 Task: Create a task  Develop a new customer relationship management (CRM) system , assign it to team member softage.1@softage.net in the project AdvantEdge and update the status of the task to  On Track  , set the priority of the task to High
Action: Mouse moved to (78, 76)
Screenshot: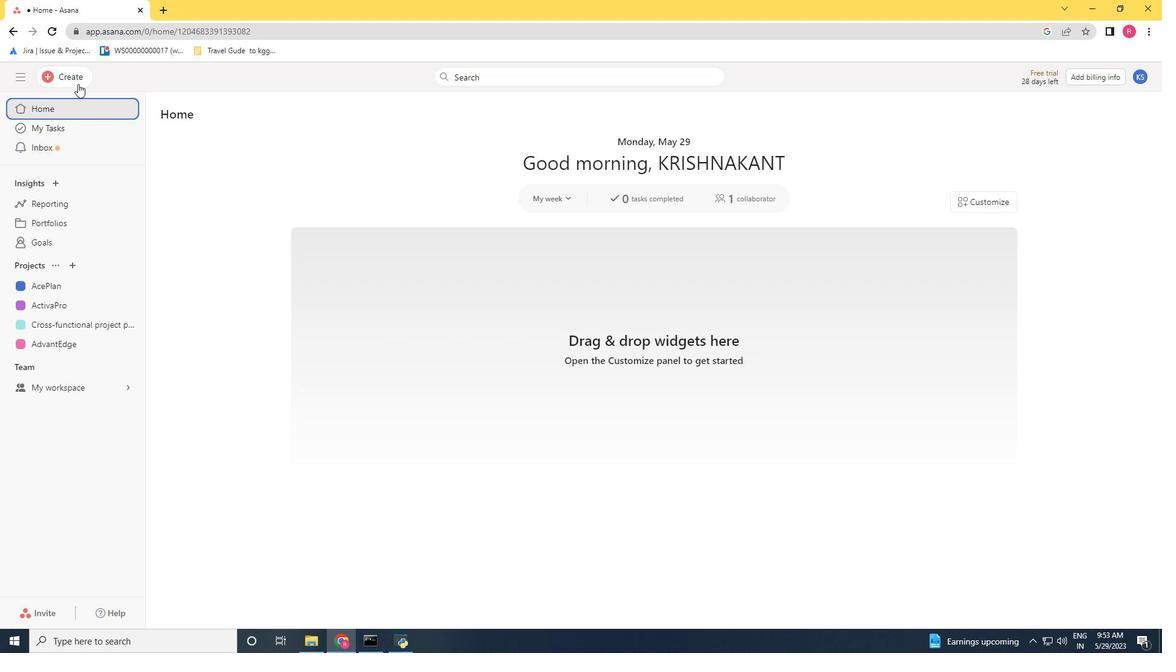 
Action: Mouse pressed left at (78, 76)
Screenshot: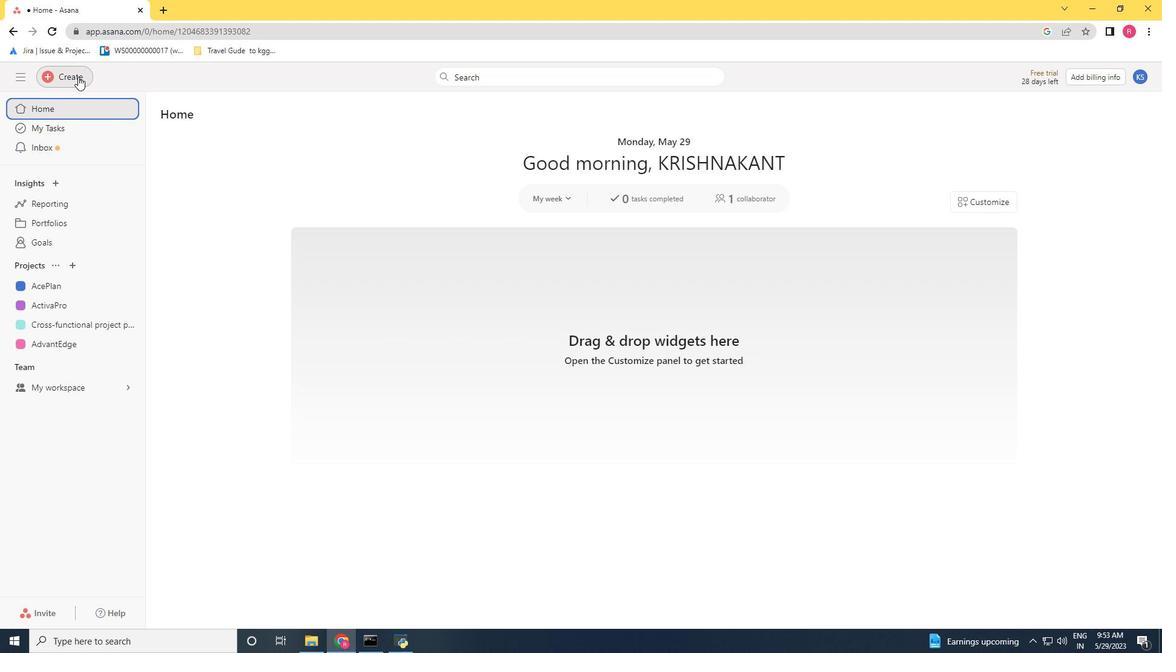 
Action: Mouse moved to (133, 75)
Screenshot: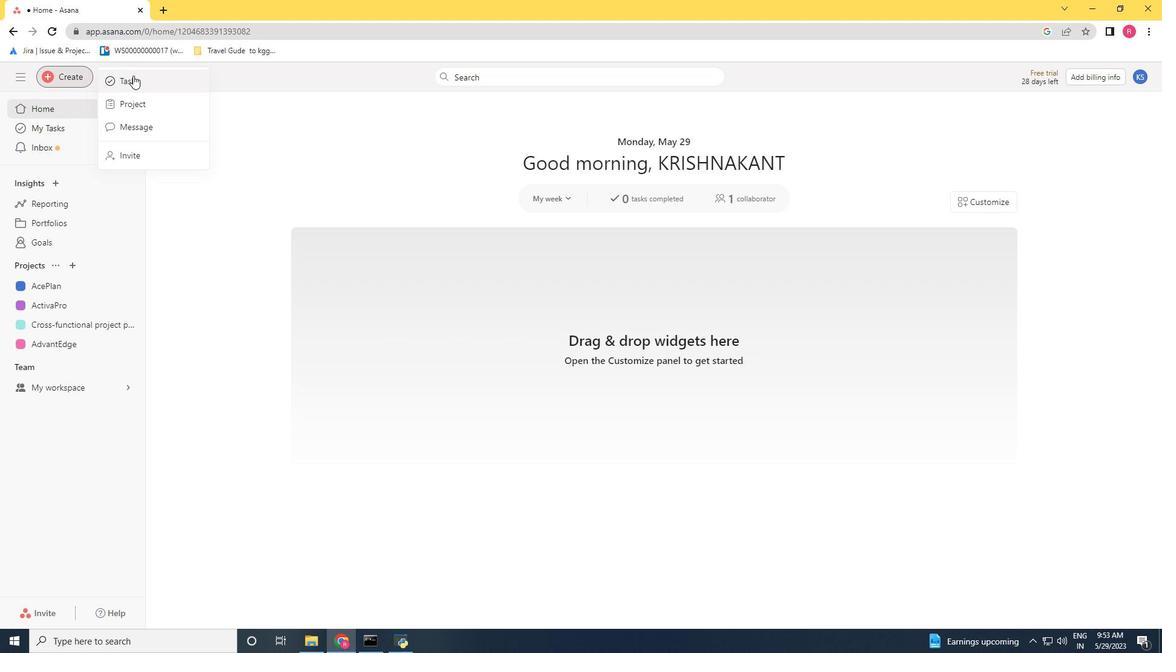 
Action: Mouse pressed left at (133, 75)
Screenshot: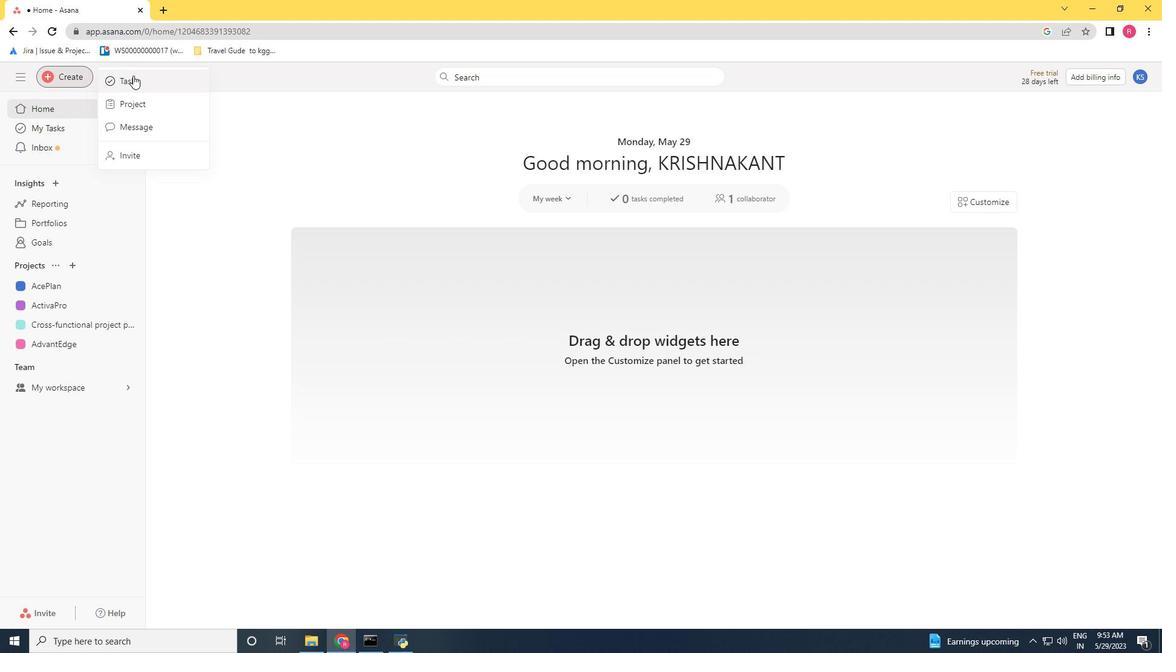 
Action: Mouse moved to (878, 215)
Screenshot: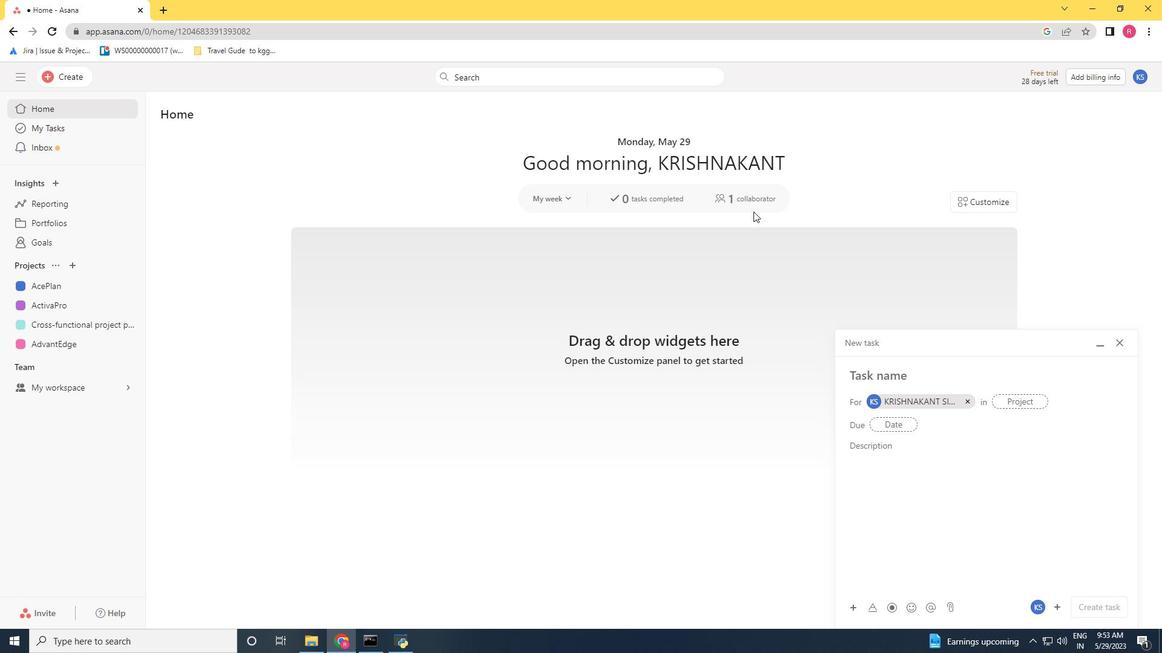 
Action: Key pressed <Key.shift>Develop<Key.space>a<Key.space>new<Key.space>customer<Key.space>relationship<Key.space>management<Key.space><Key.shift_r><Key.shift_r><Key.shift_r><Key.shift_r><Key.shift_r><Key.shift_r><Key.shift_r><Key.shift_r><Key.shift_r><Key.shift_r><Key.shift_r><Key.shift_r><Key.shift_r><Key.shift_r><Key.shift_r>(<Key.shift_r><Key.shift_r><Key.shift_r><Key.shift_r><Key.shift_r><Key.shift_r><Key.shift_r><Key.shift_r><Key.shift_r><Key.shift_r><Key.shift_r><Key.shift_r><Key.shift_r><Key.shift_r><Key.shift_r>CRM)<Key.space>system
Screenshot: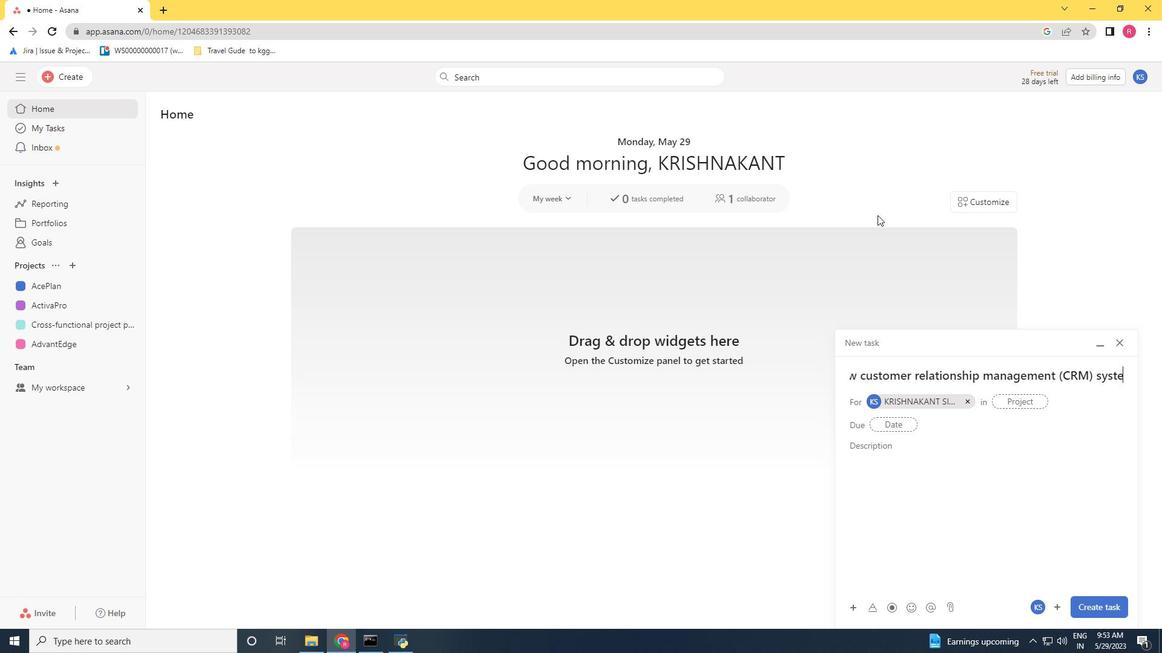 
Action: Mouse moved to (969, 403)
Screenshot: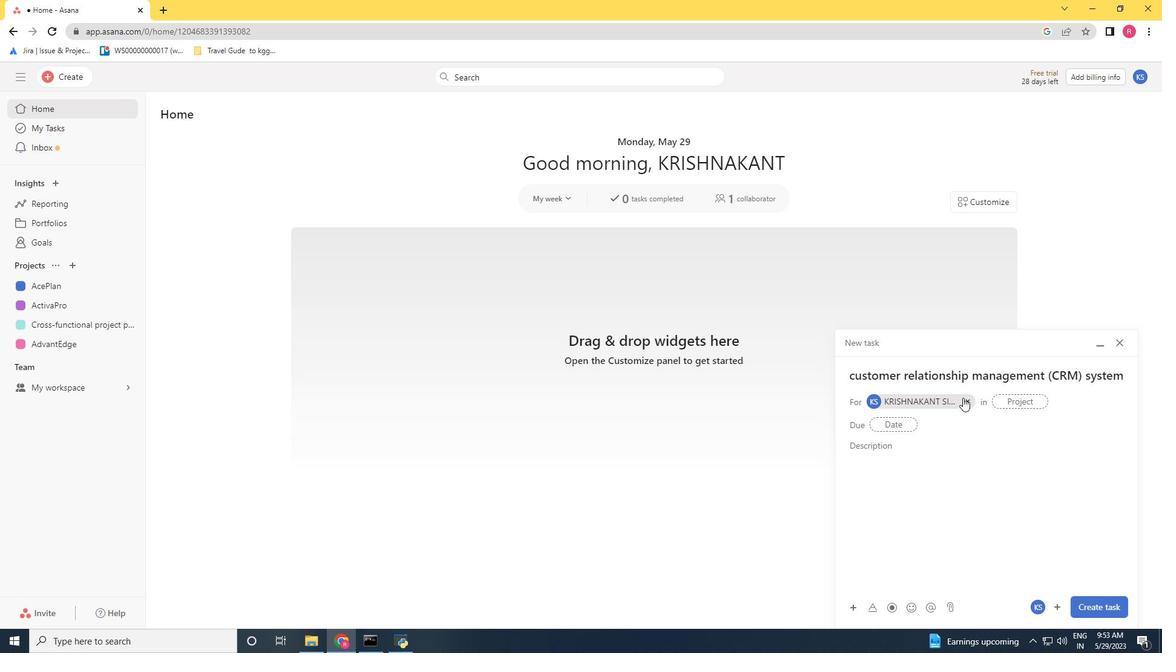 
Action: Mouse pressed left at (969, 403)
Screenshot: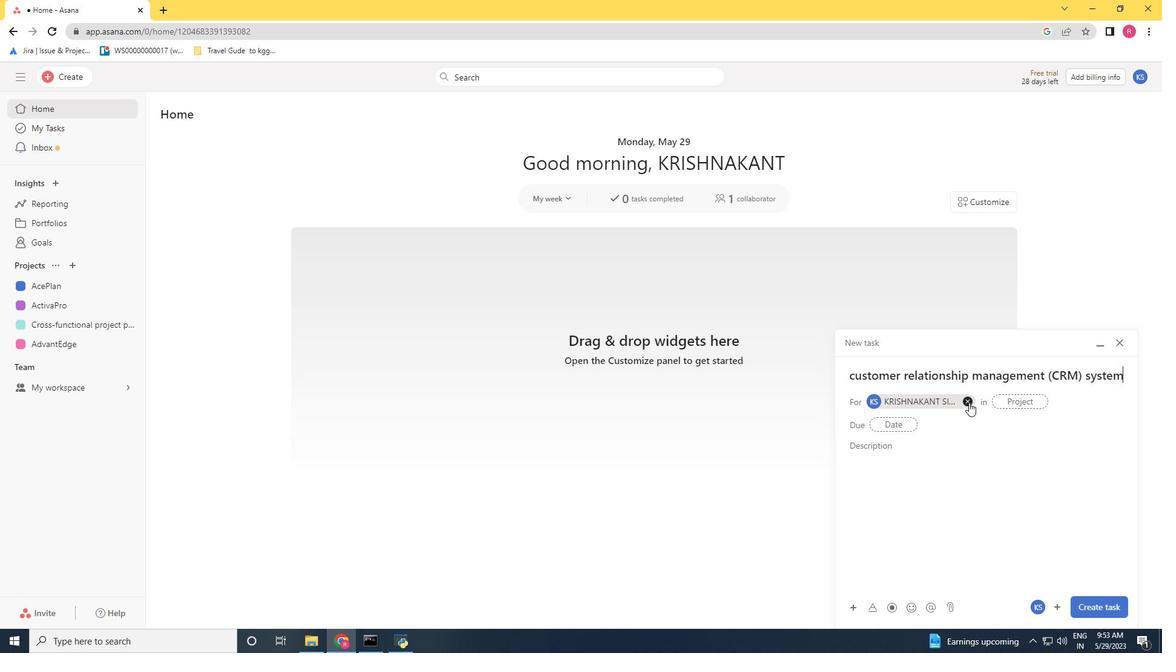 
Action: Mouse moved to (905, 400)
Screenshot: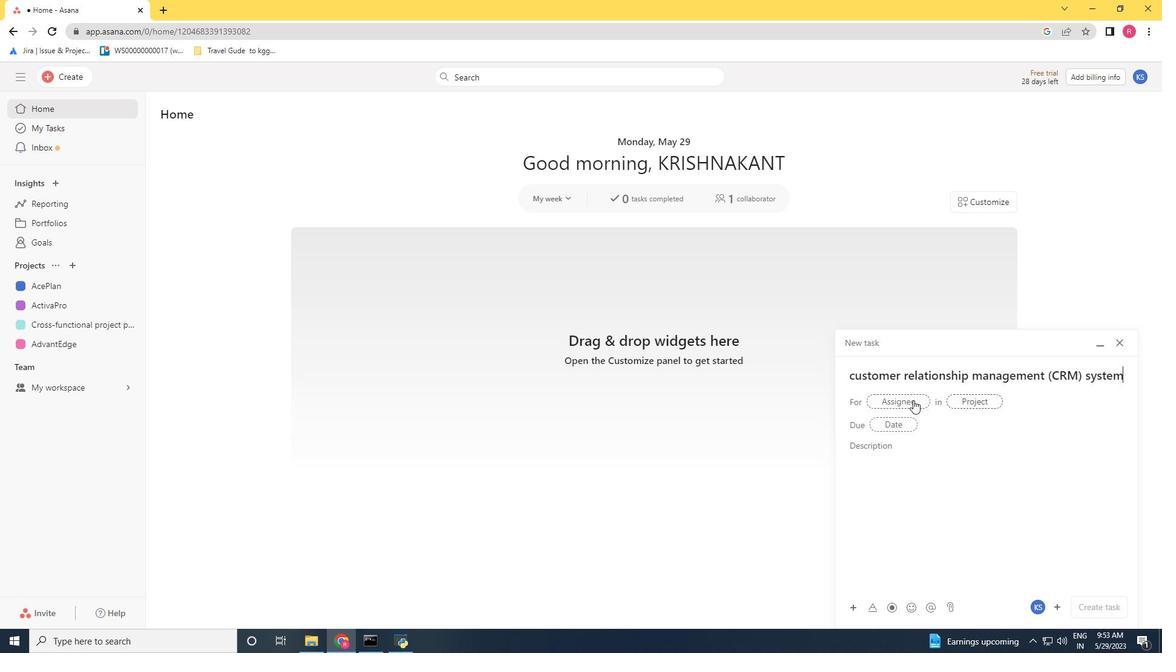 
Action: Mouse pressed left at (905, 400)
Screenshot: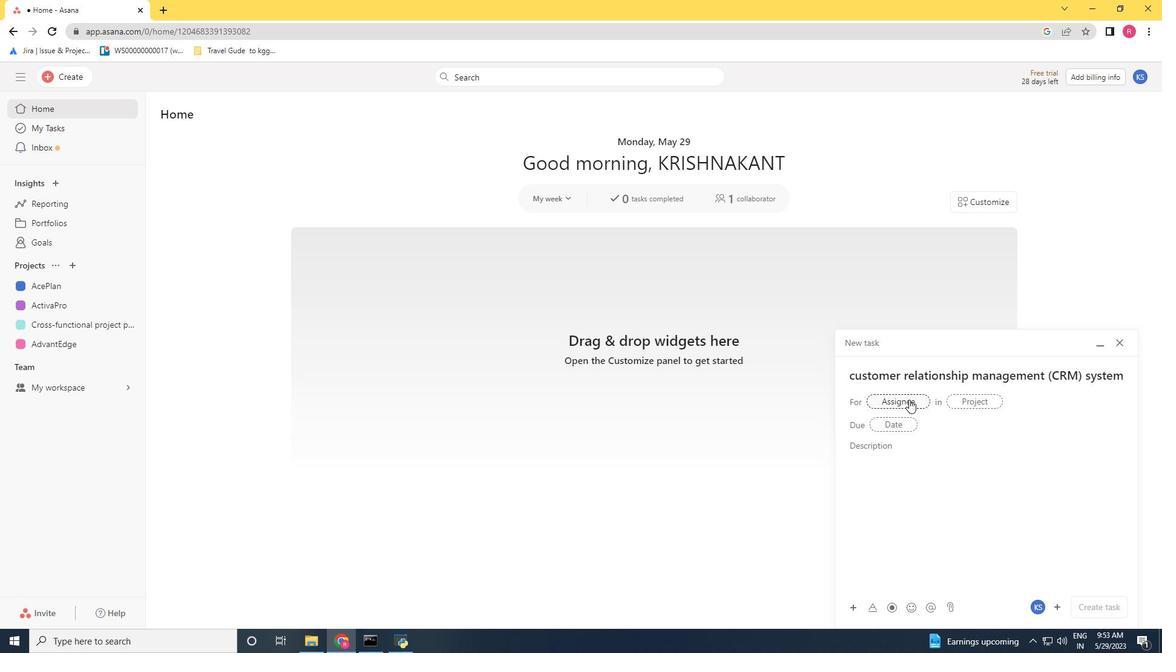 
Action: Key pressed softag<Key.backspace><Key.backspace><Key.backspace>tah<Key.backspace>ge.1<Key.shift><Key.shift>@softage.net
Screenshot: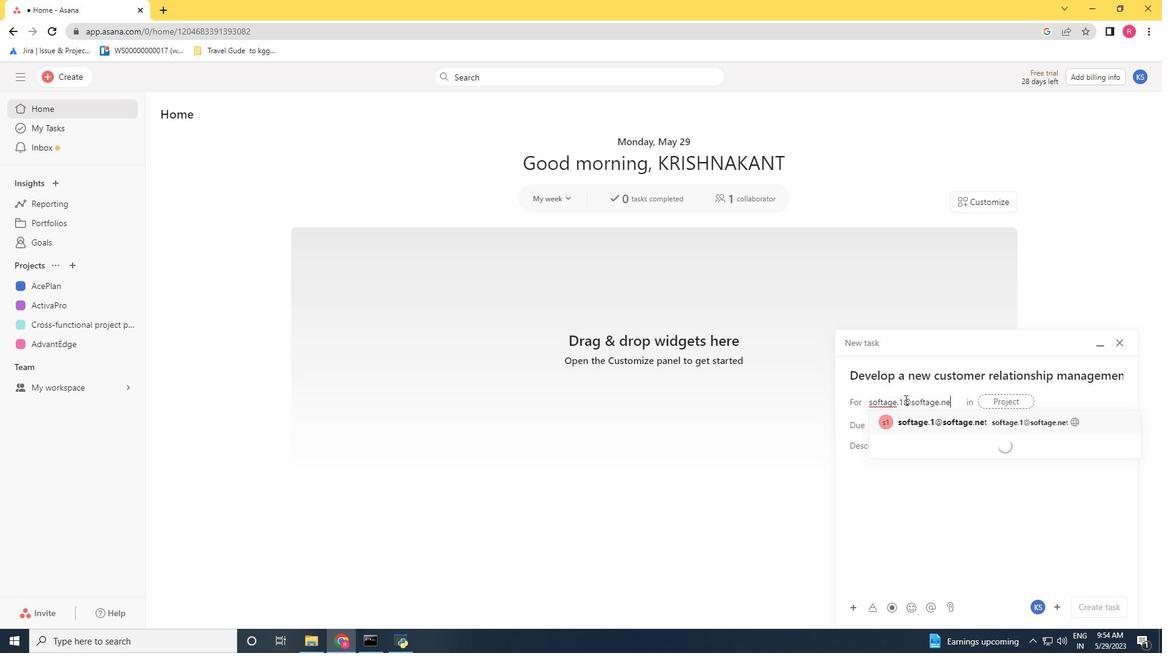 
Action: Mouse moved to (997, 425)
Screenshot: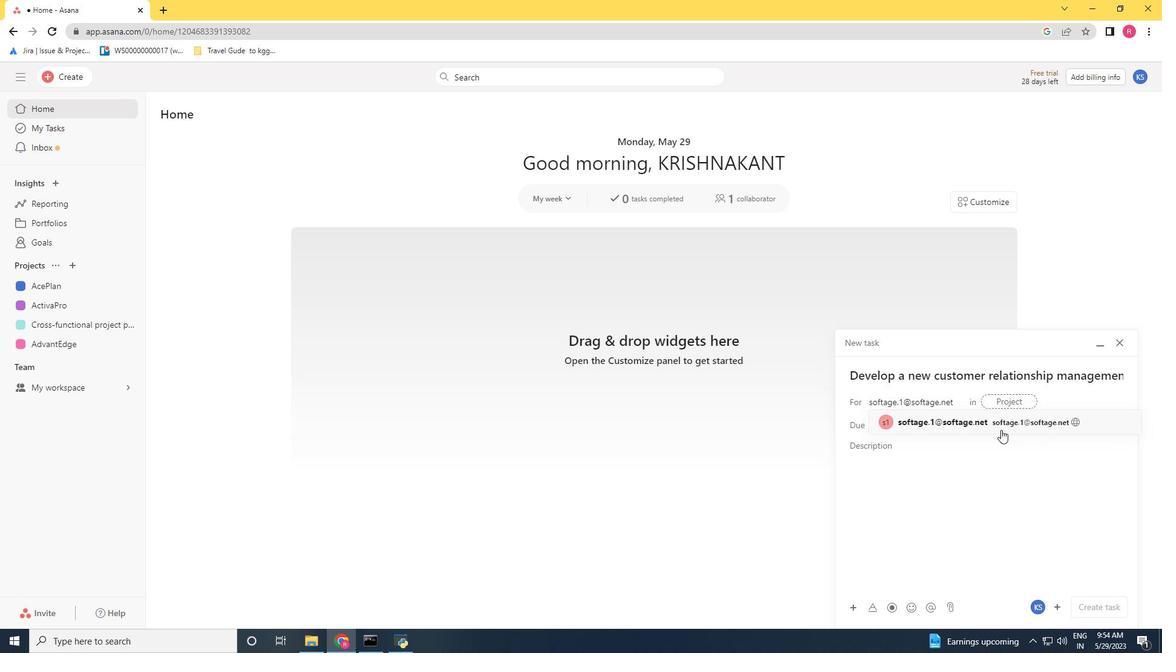 
Action: Mouse pressed left at (997, 425)
Screenshot: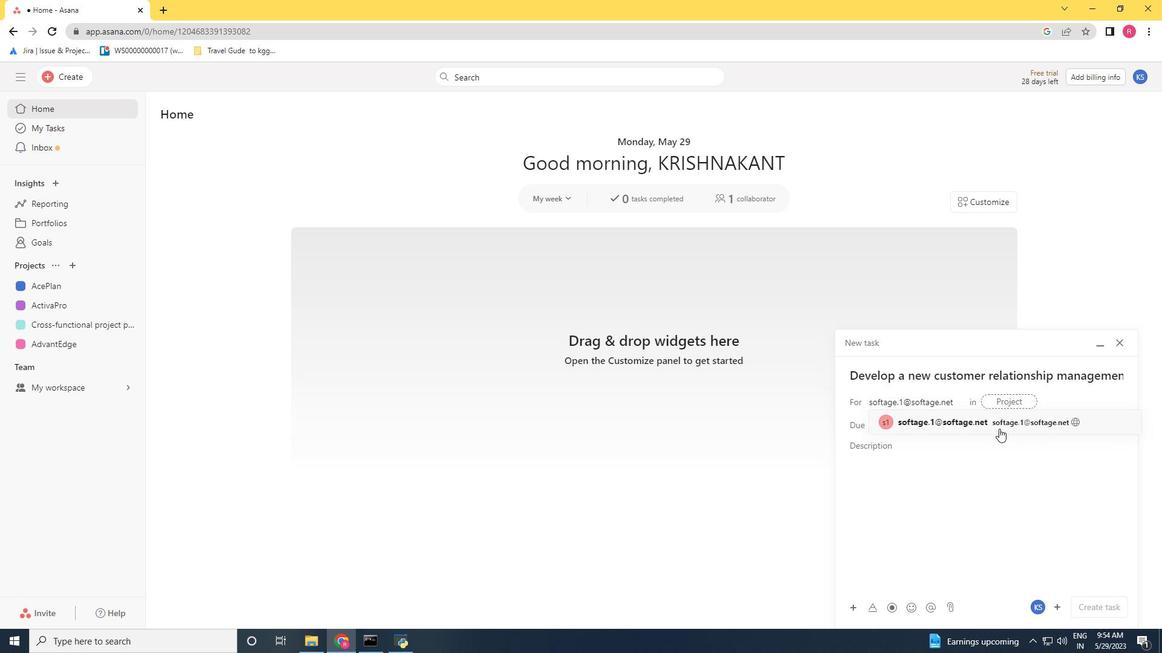 
Action: Mouse moved to (811, 428)
Screenshot: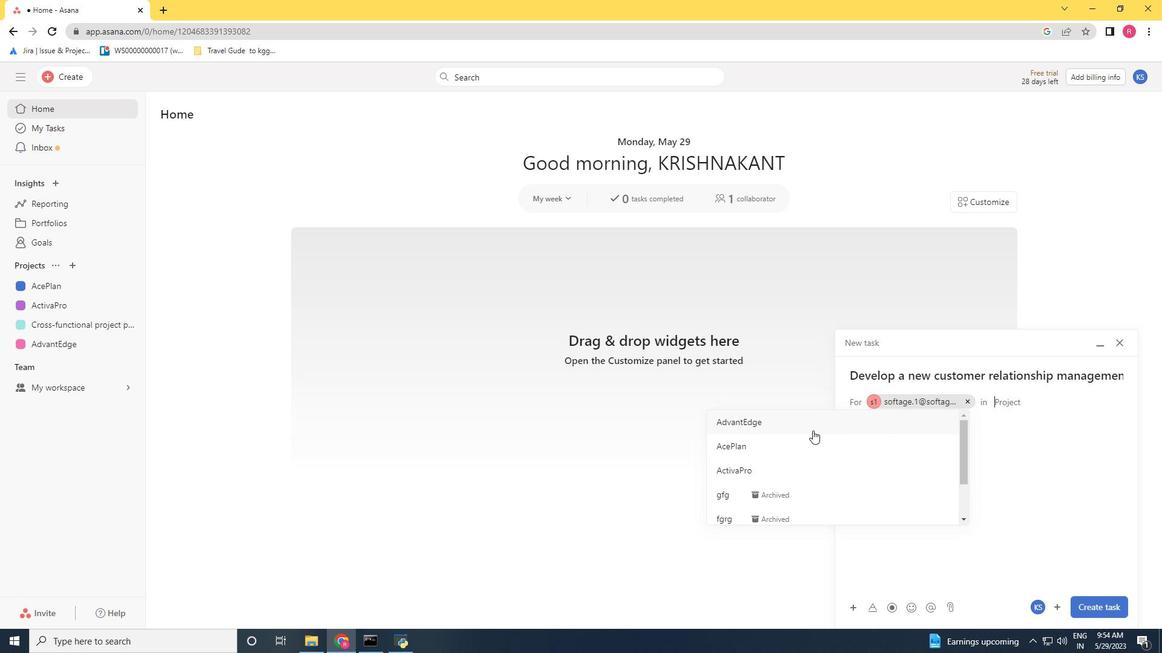 
Action: Mouse pressed left at (811, 428)
Screenshot: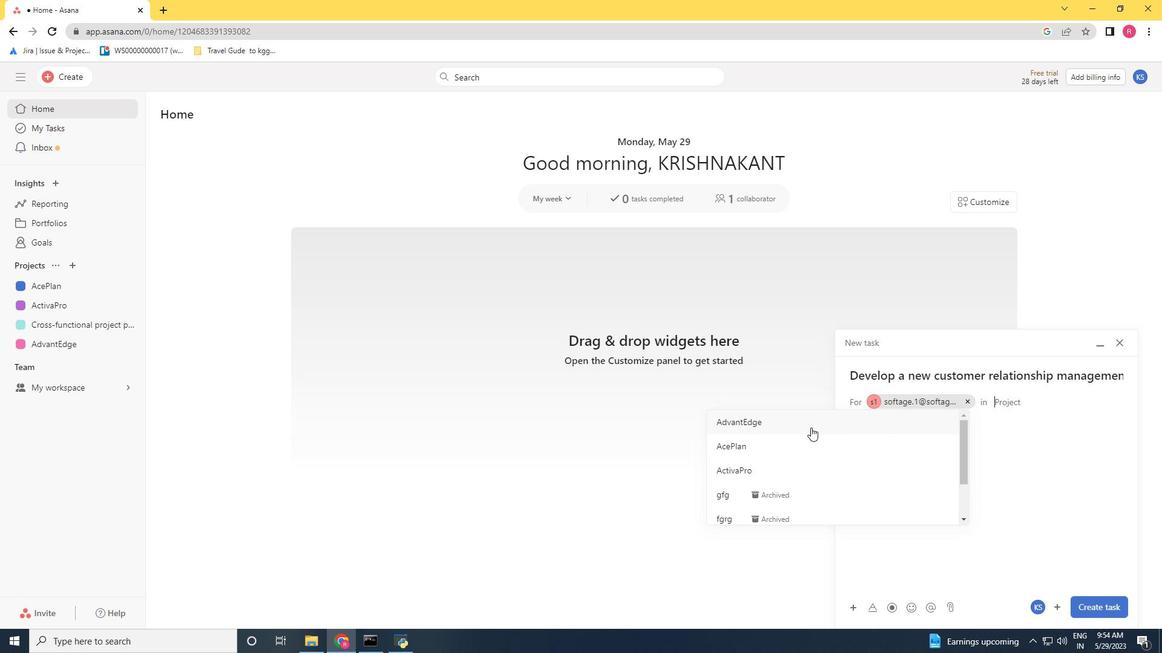 
Action: Mouse moved to (905, 453)
Screenshot: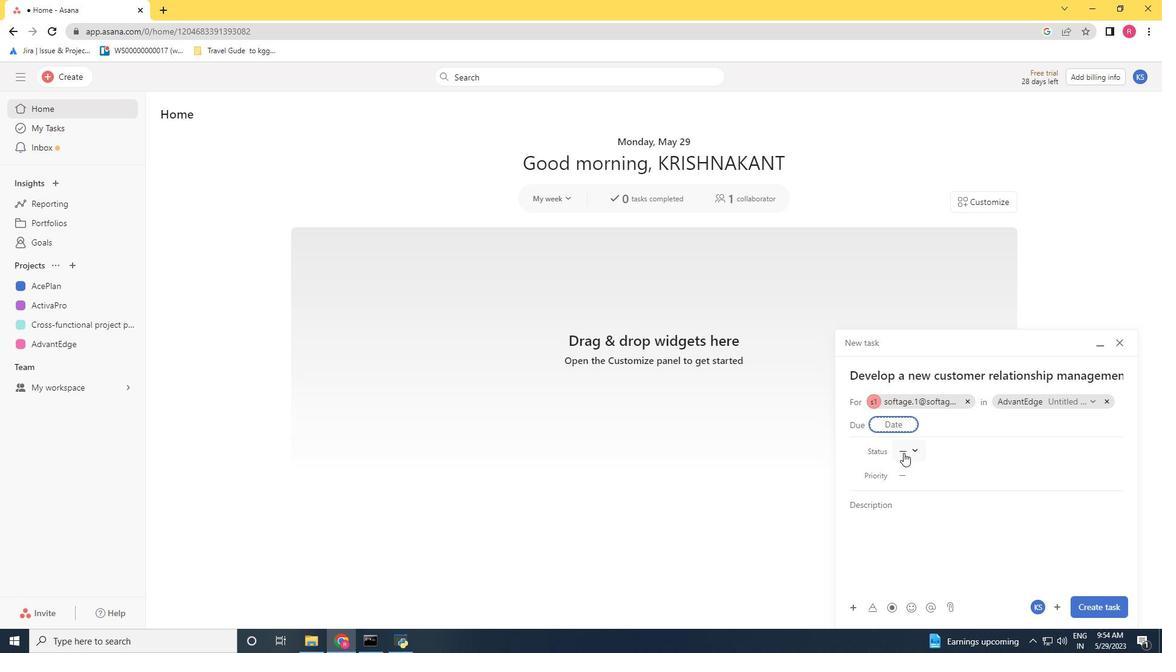 
Action: Mouse pressed left at (905, 453)
Screenshot: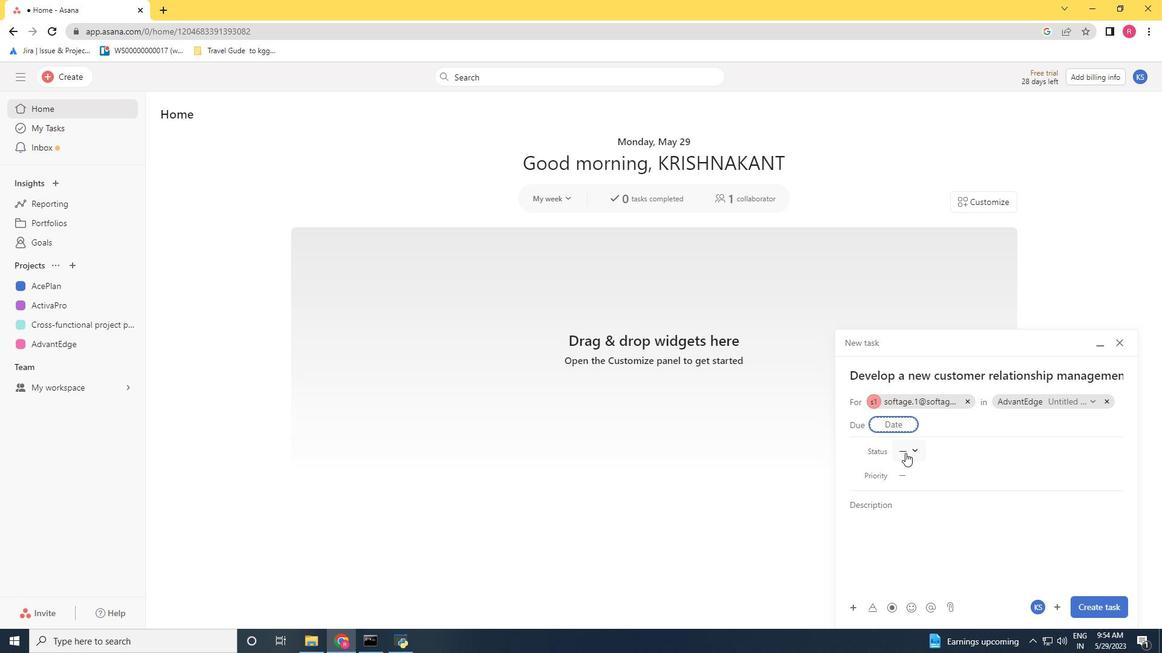 
Action: Mouse moved to (922, 484)
Screenshot: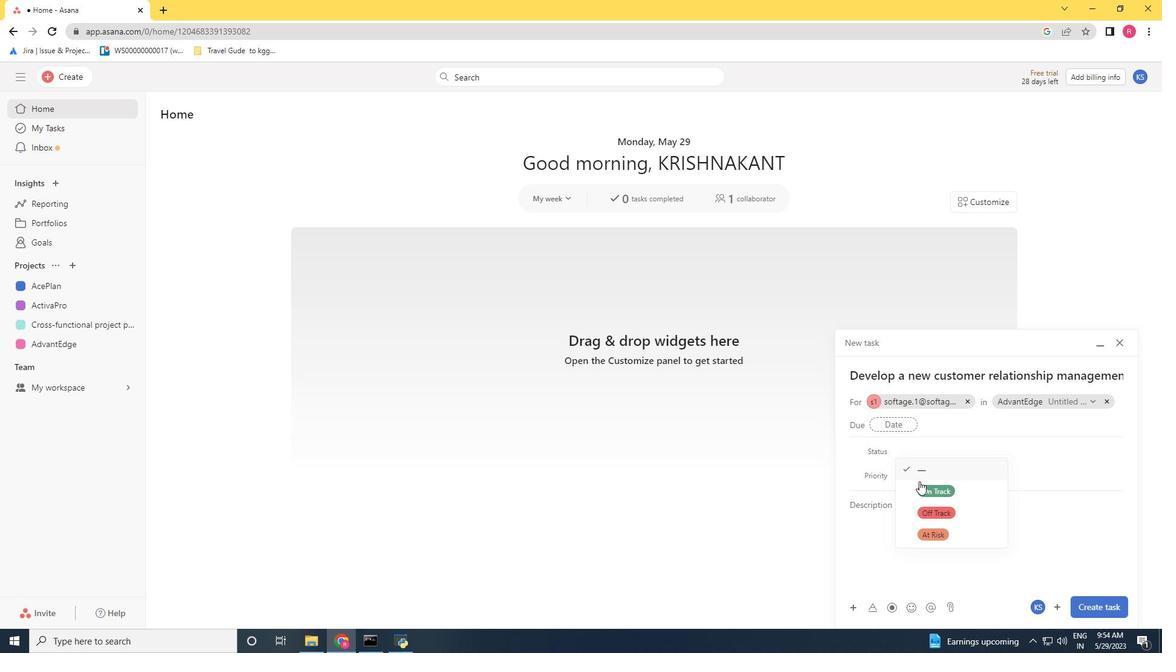 
Action: Mouse pressed left at (922, 484)
Screenshot: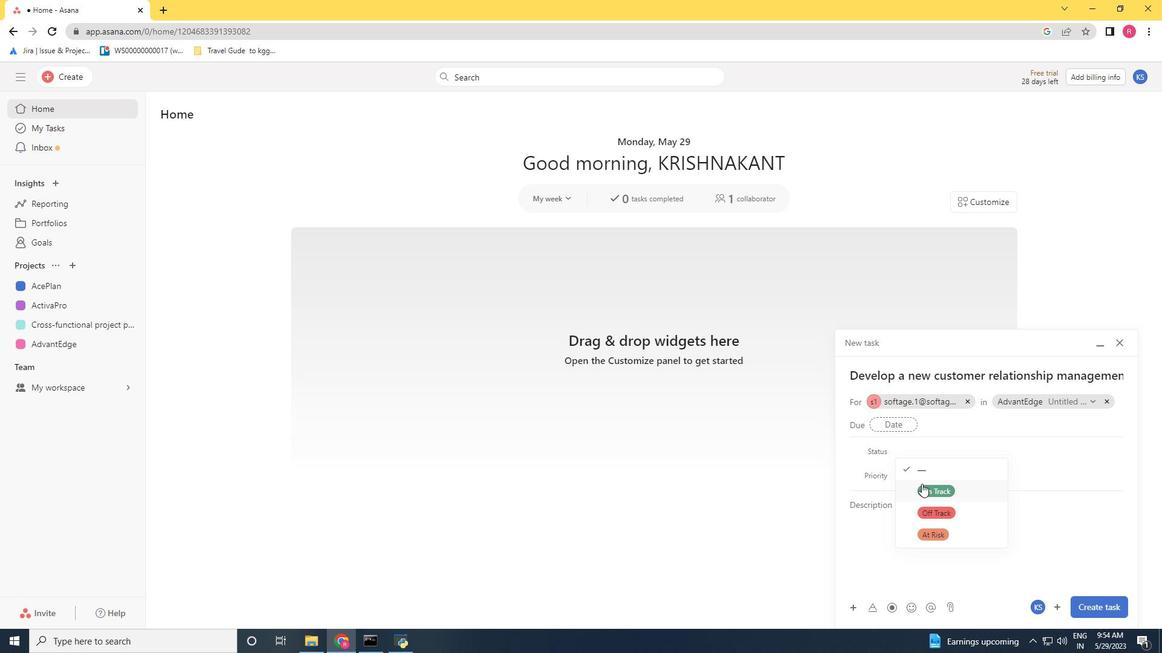 
Action: Mouse moved to (917, 472)
Screenshot: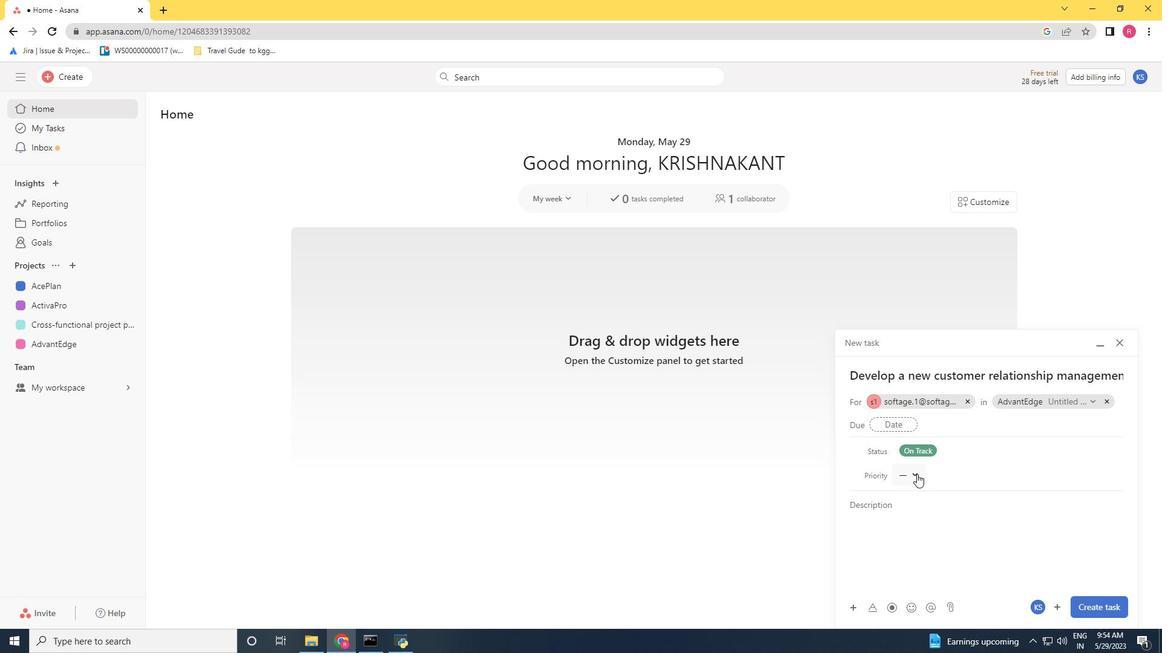 
Action: Mouse pressed left at (917, 472)
Screenshot: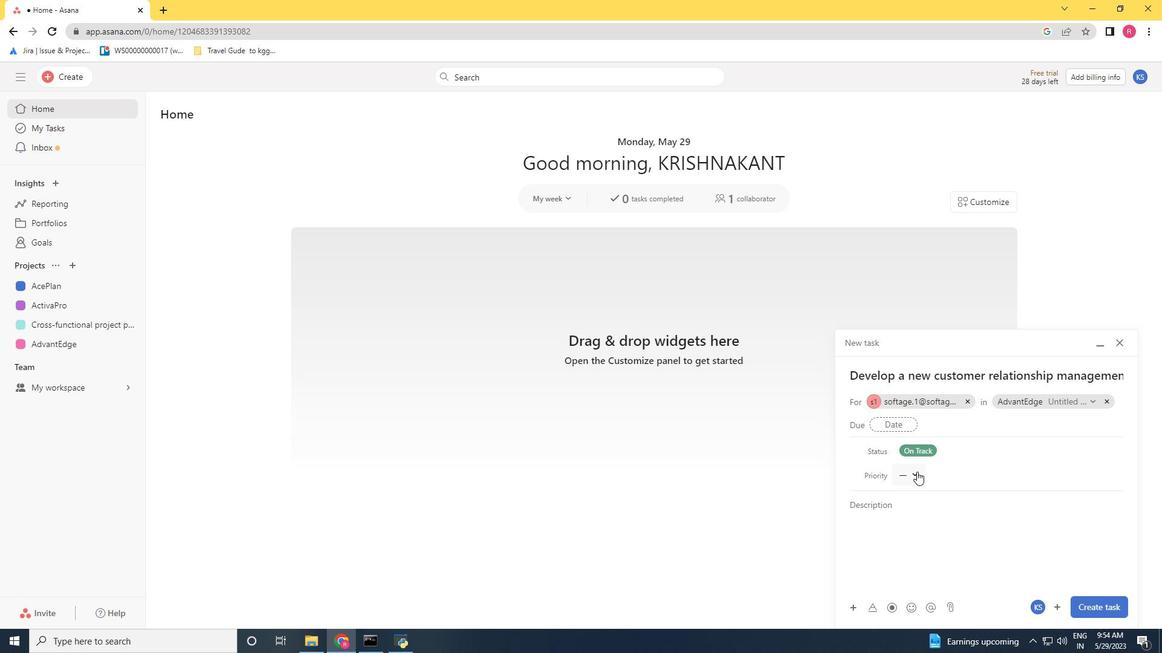 
Action: Mouse moved to (927, 515)
Screenshot: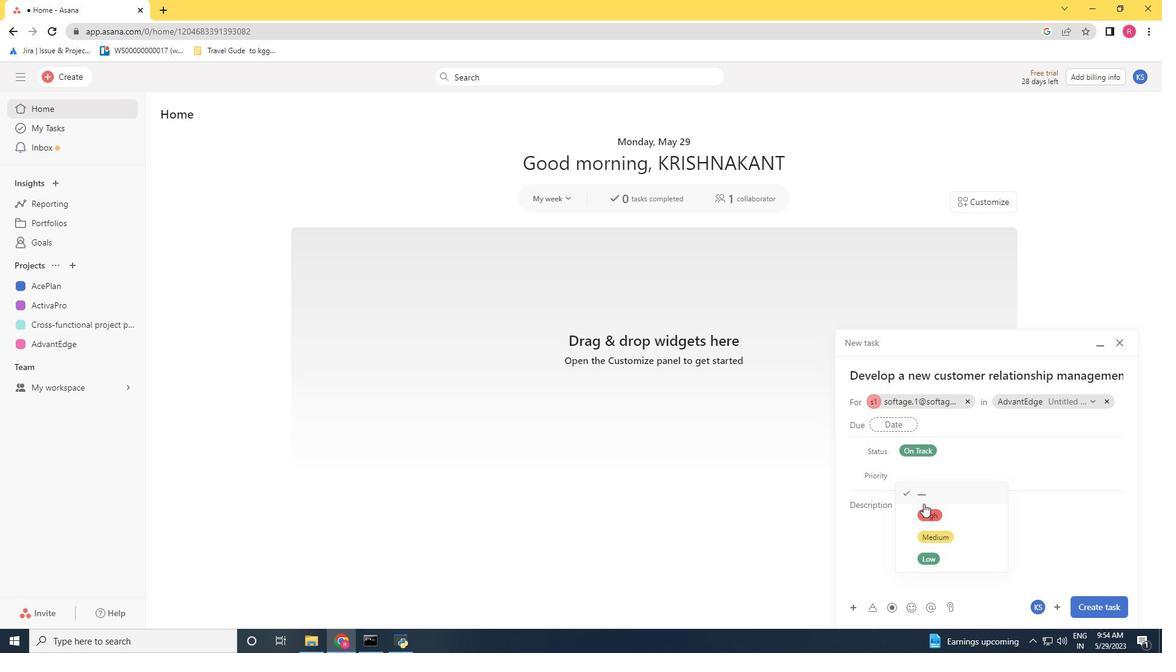 
Action: Mouse pressed left at (927, 515)
Screenshot: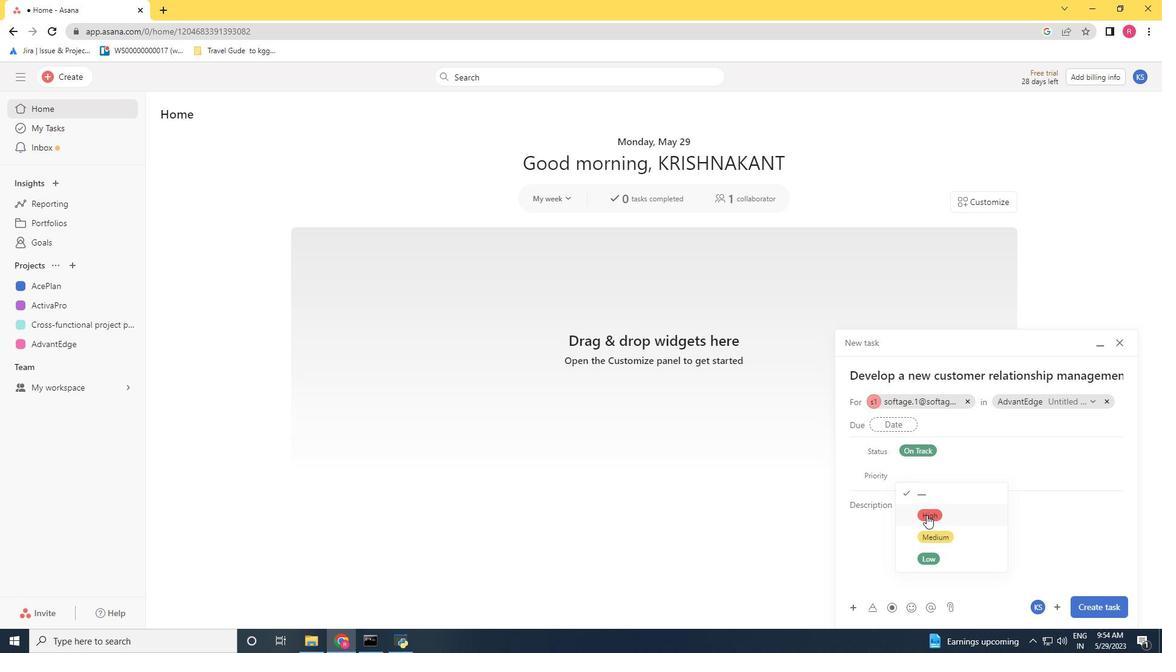 
Action: Mouse moved to (1109, 604)
Screenshot: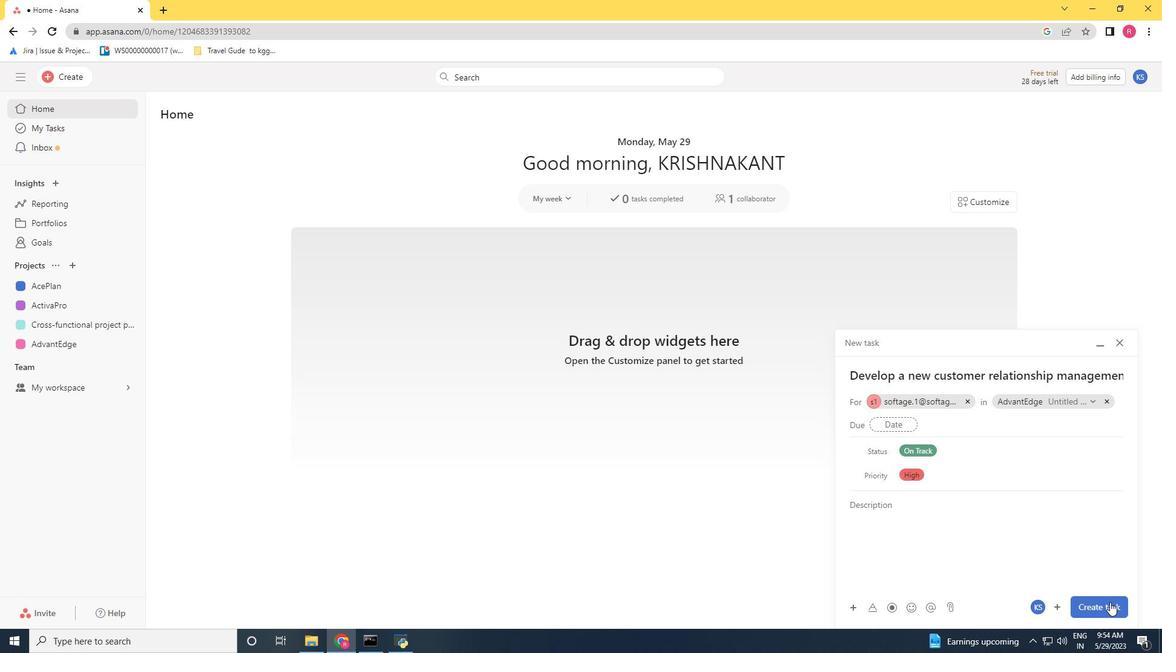 
Action: Mouse pressed left at (1109, 604)
Screenshot: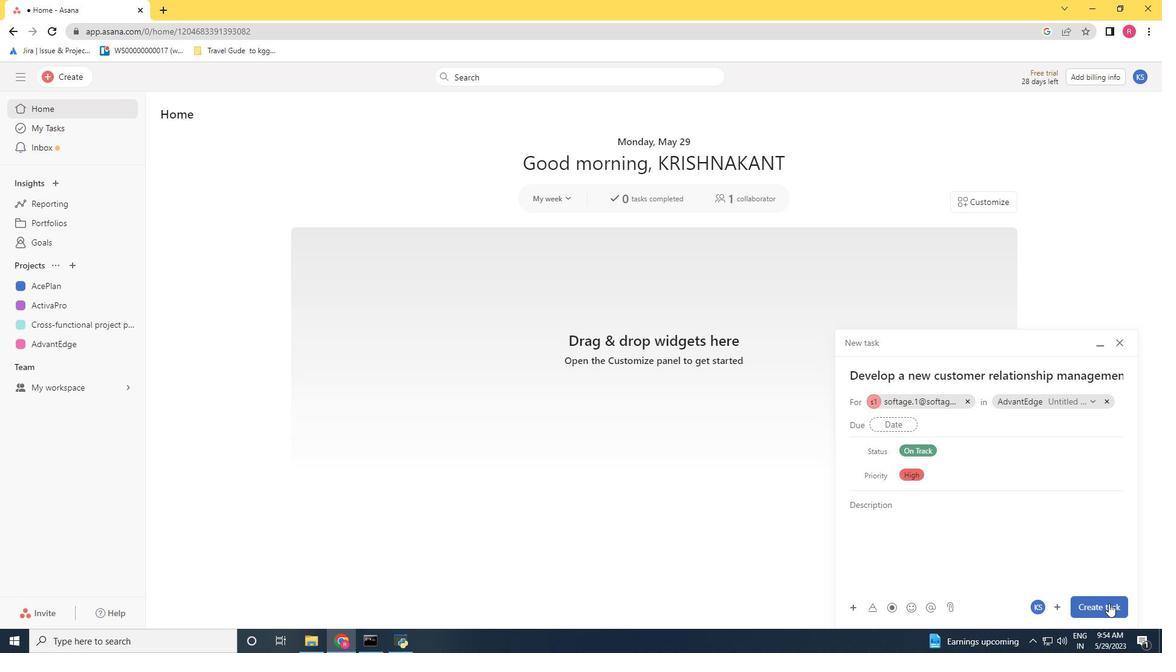 
Action: Mouse moved to (917, 410)
Screenshot: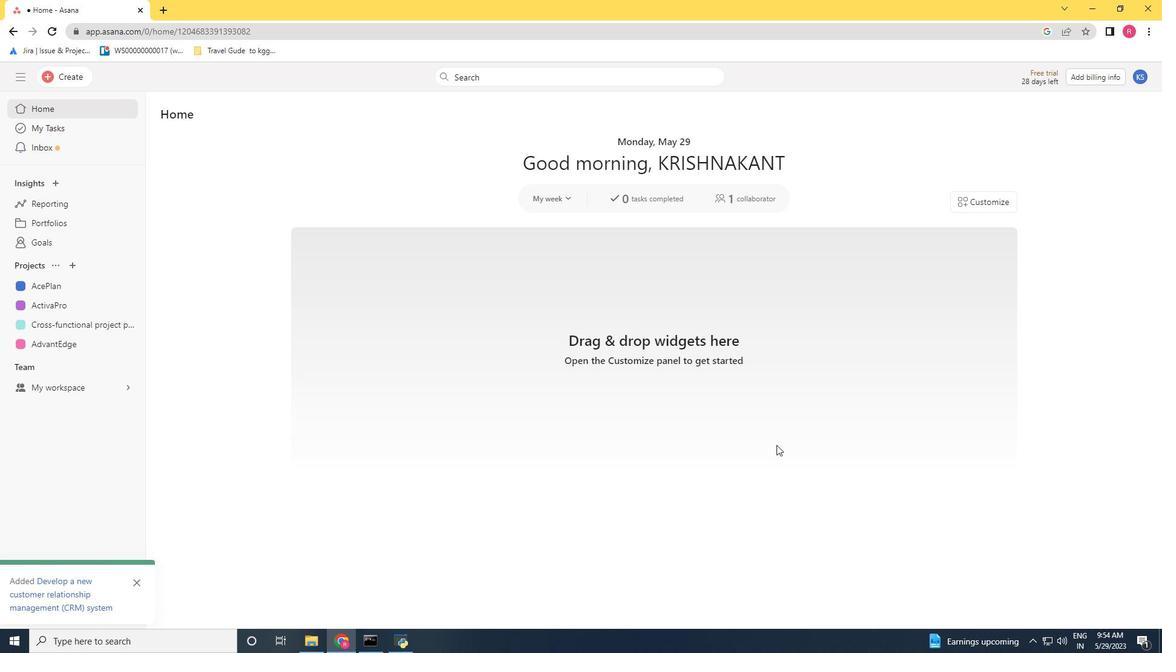 
